 Task: Add a product to your wish list on Amazon.
Action: Key pressed ass<Key.space>a<Key.space>product<Key.space>to<Key.space>wish<Key.space>list<Key.enter>
Screenshot: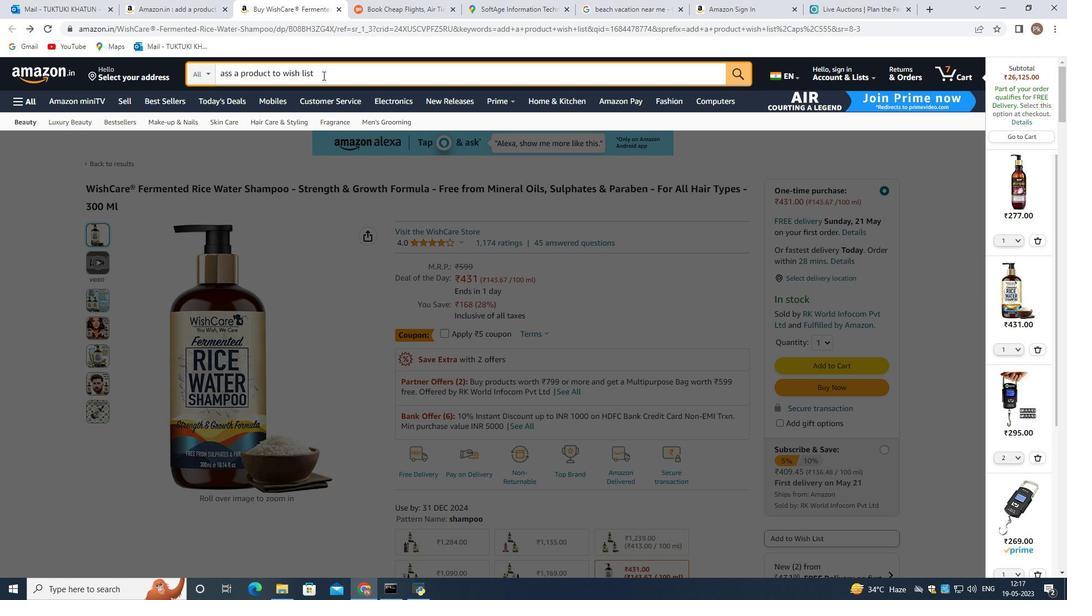 
Action: Mouse moved to (440, 242)
Screenshot: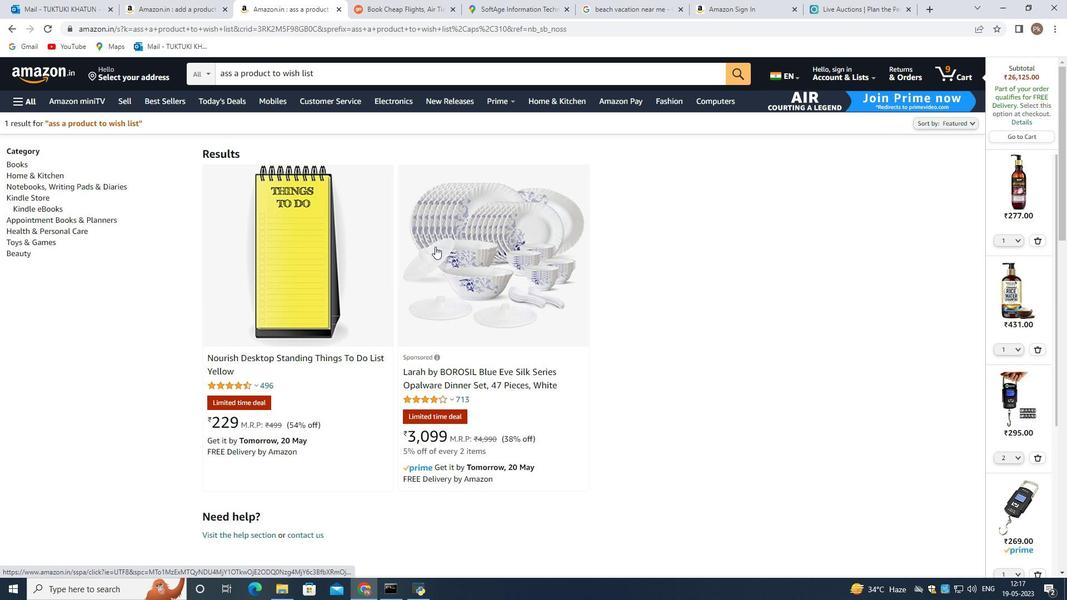 
Action: Mouse scrolled (440, 241) with delta (0, 0)
Screenshot: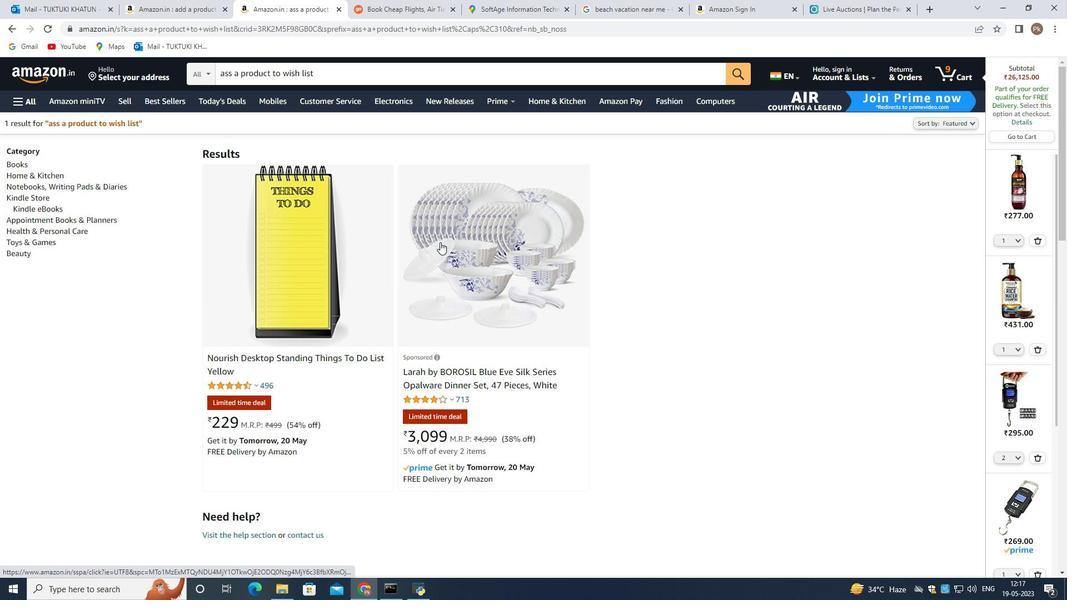 
Action: Mouse scrolled (440, 241) with delta (0, 0)
Screenshot: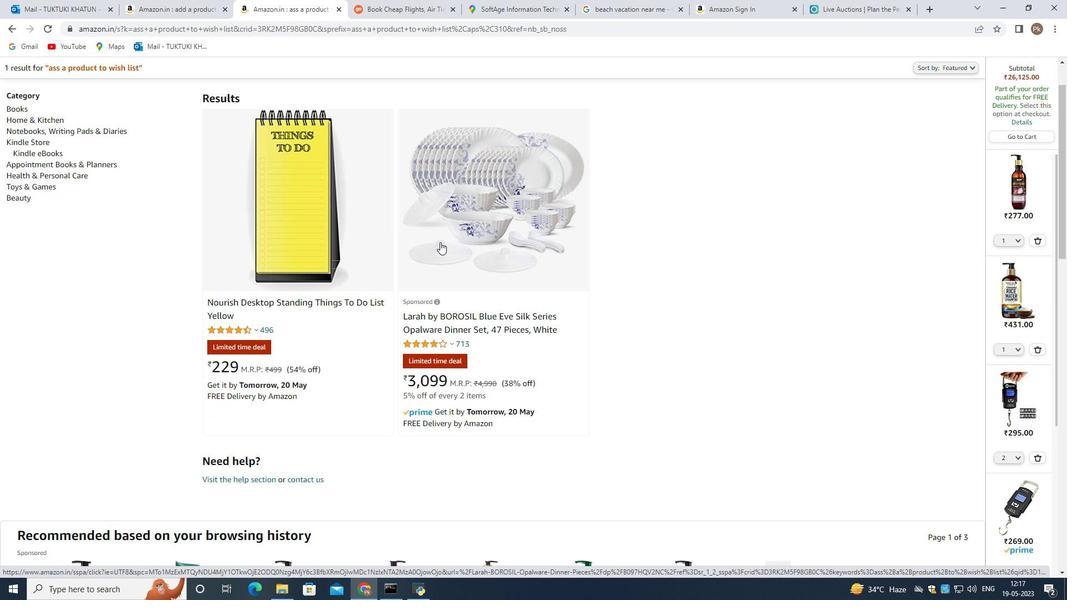 
Action: Mouse scrolled (440, 241) with delta (0, 0)
Screenshot: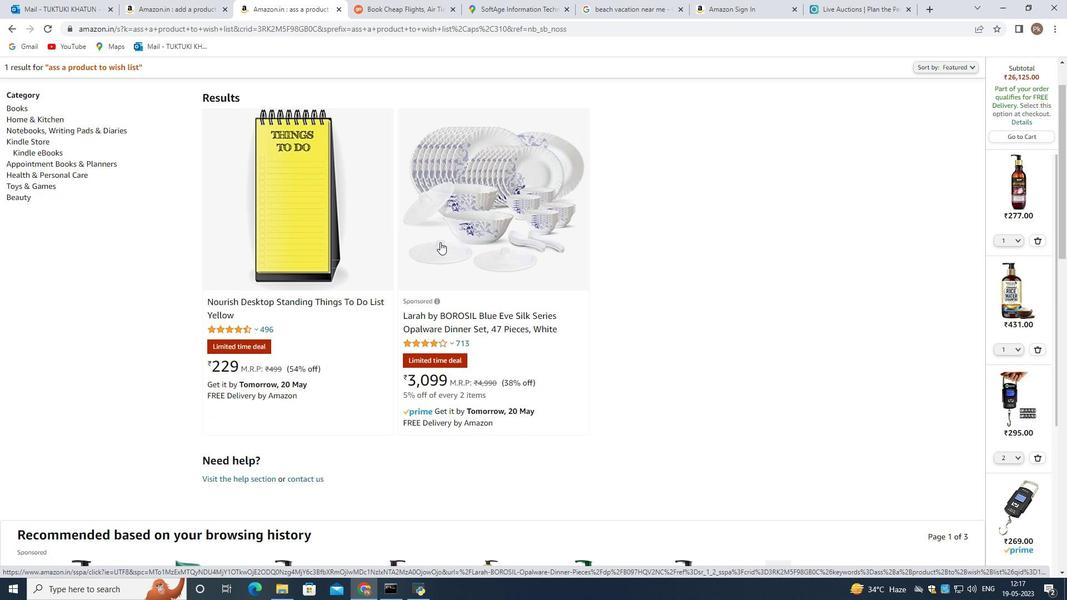 
Action: Mouse scrolled (440, 242) with delta (0, 0)
Screenshot: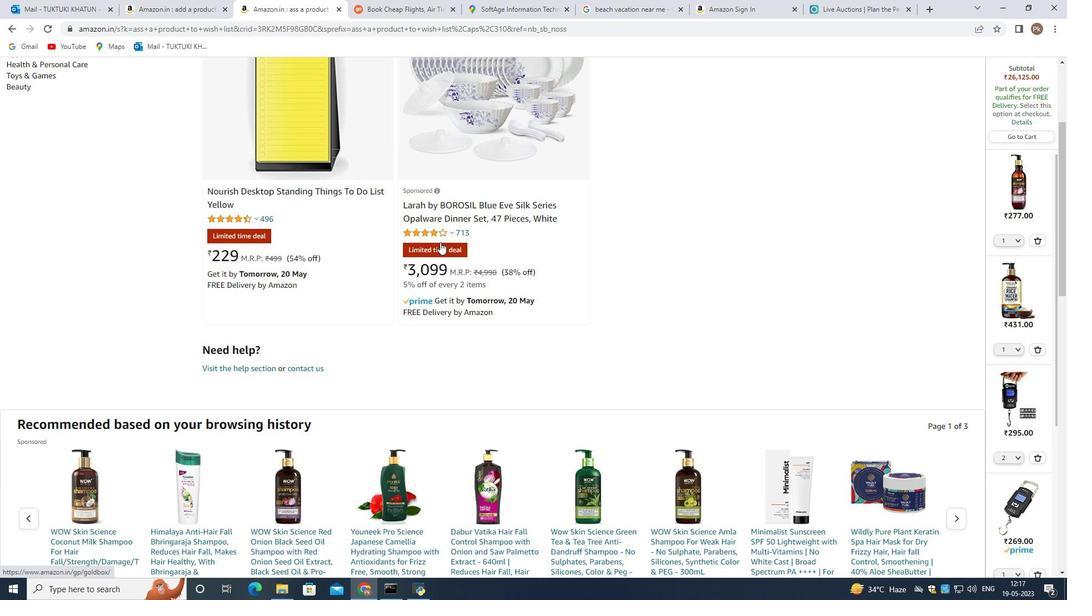 
Action: Mouse scrolled (440, 242) with delta (0, 0)
Screenshot: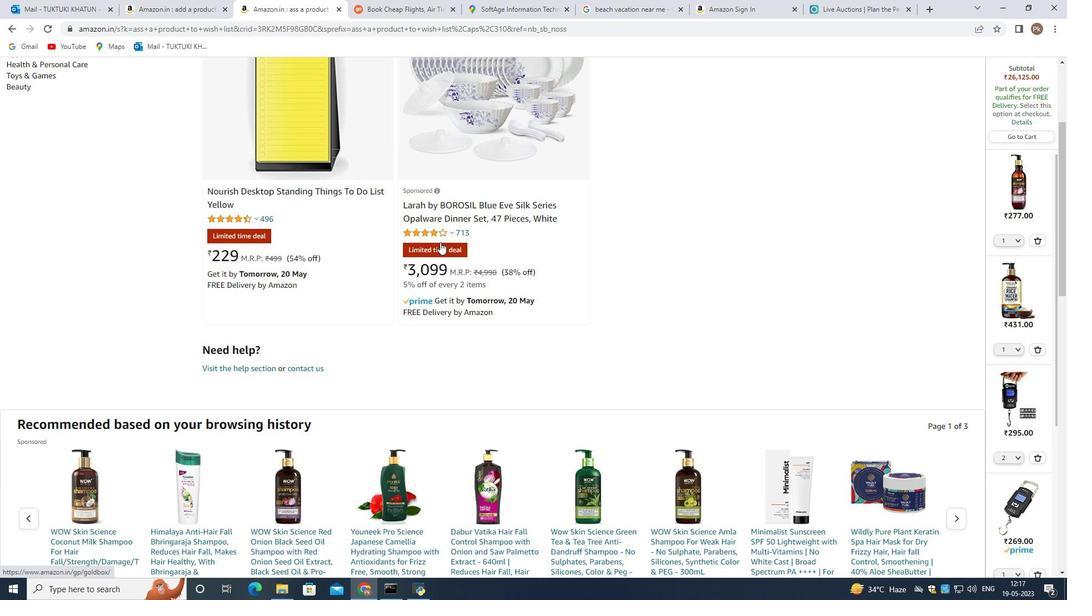 
Action: Mouse scrolled (440, 242) with delta (0, 0)
Screenshot: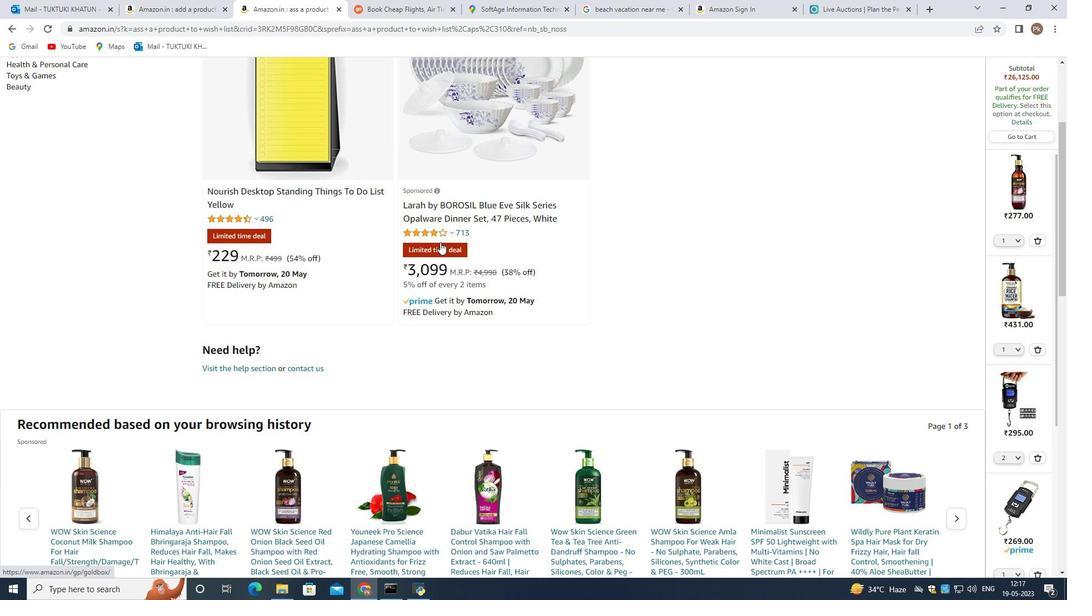
Action: Mouse moved to (500, 237)
Screenshot: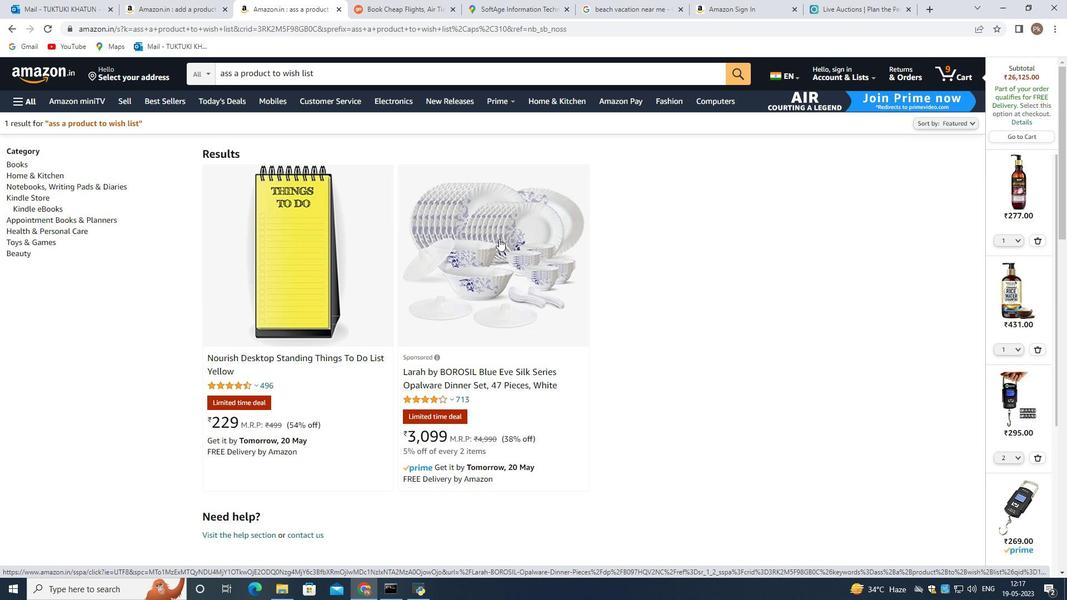 
Action: Mouse pressed left at (500, 237)
Screenshot: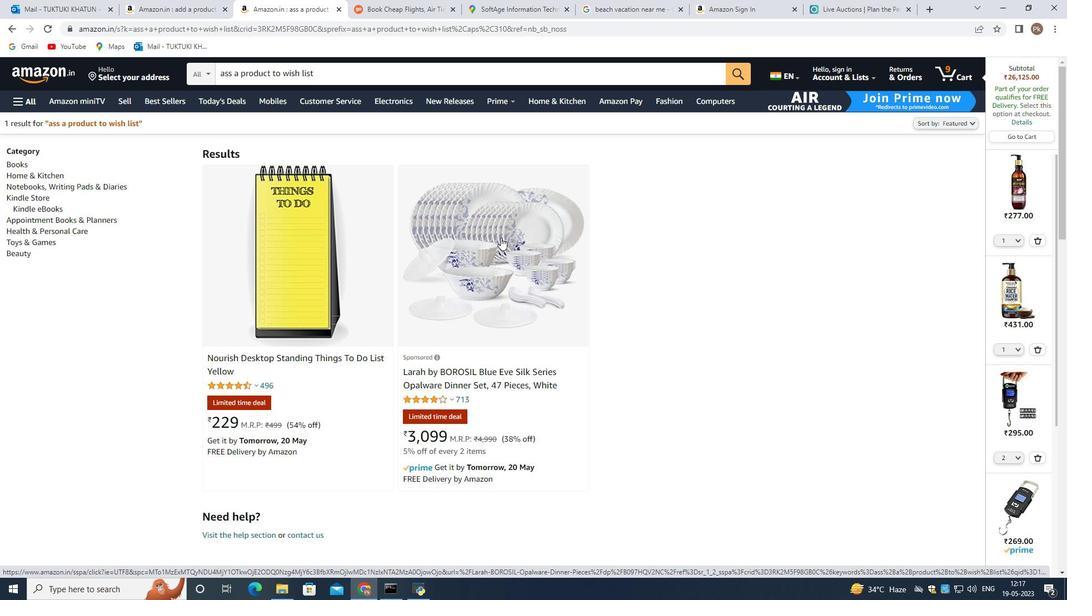 
Action: Mouse moved to (843, 379)
Screenshot: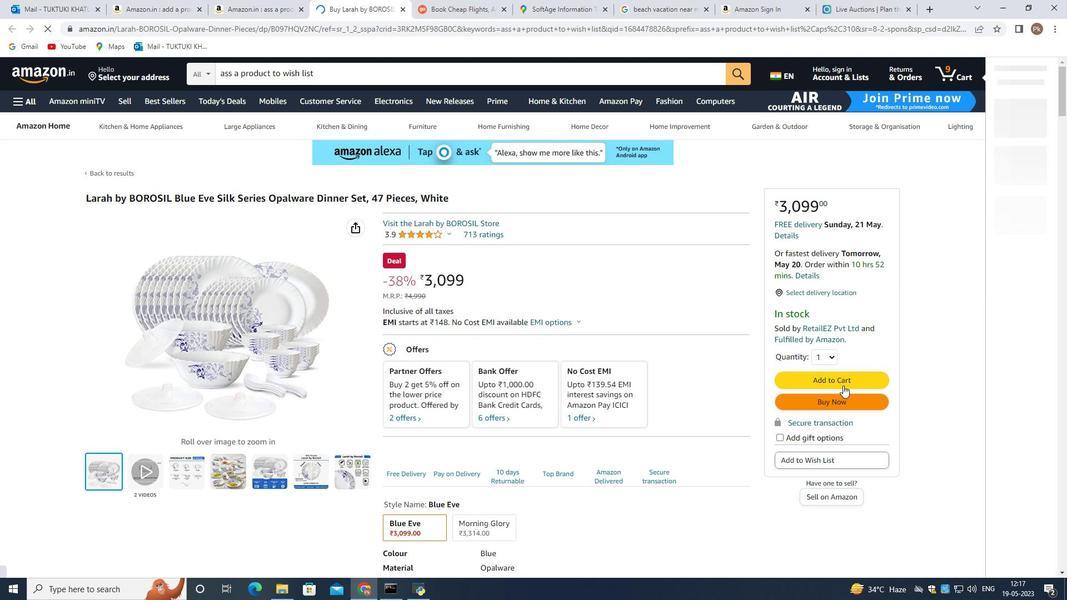
Action: Mouse pressed left at (843, 379)
Screenshot: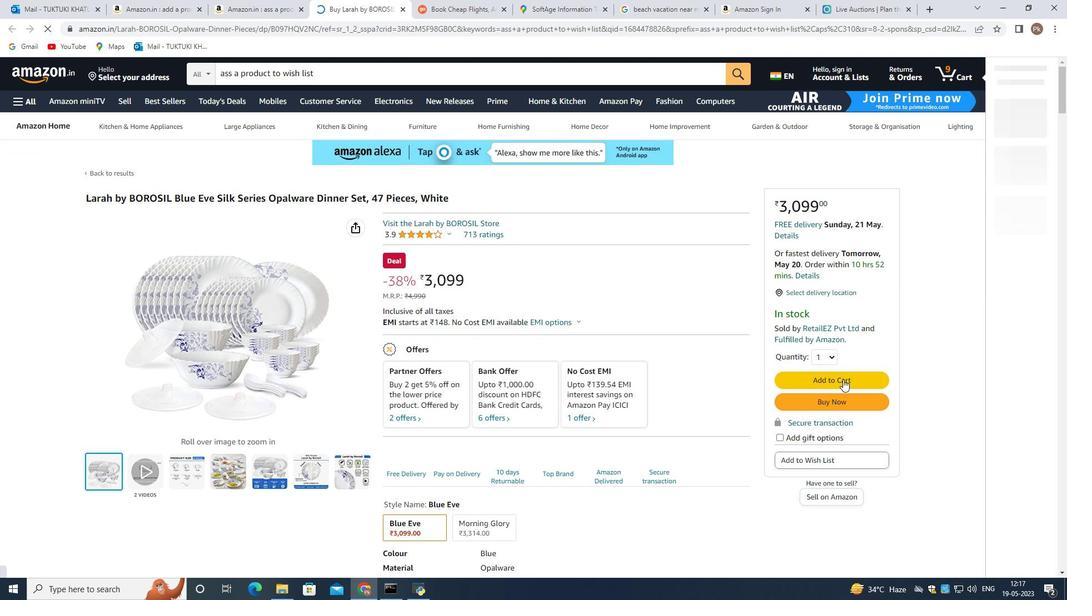 
Action: Mouse moved to (490, 371)
Screenshot: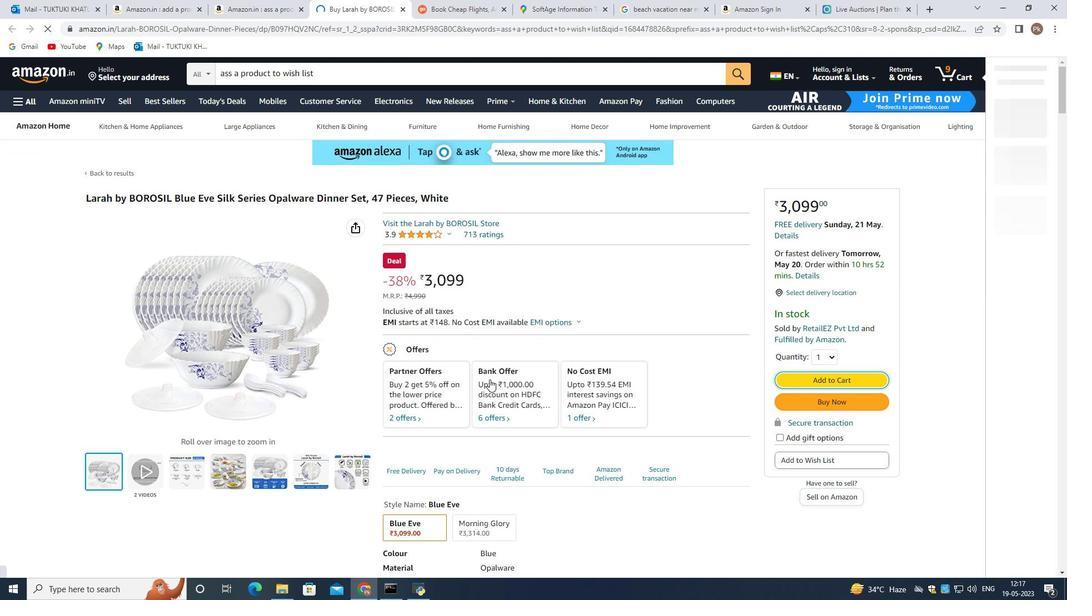 
Action: Mouse scrolled (490, 370) with delta (0, 0)
Screenshot: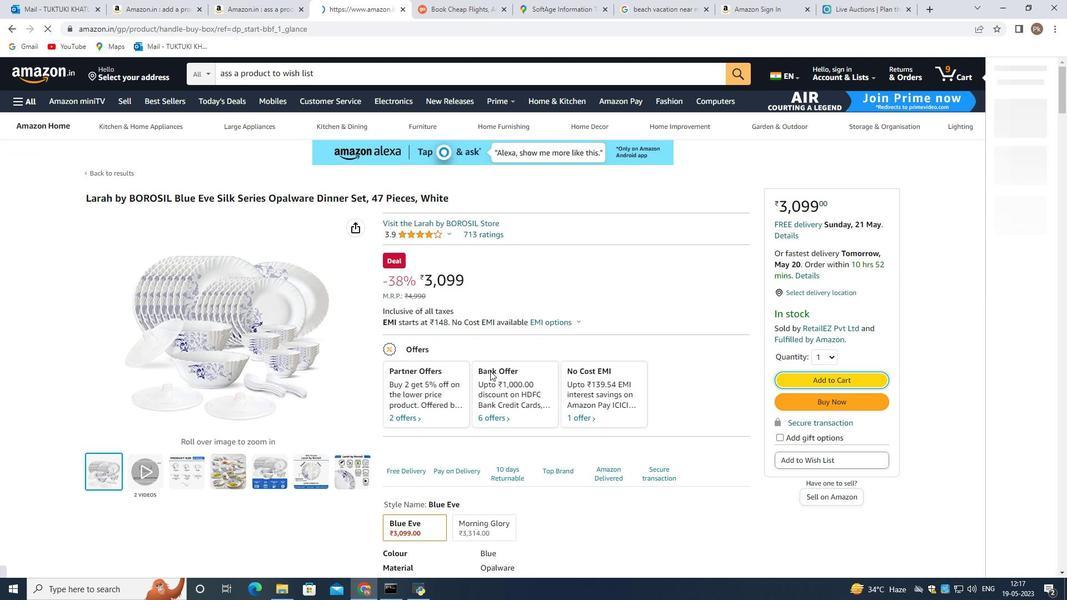 
Action: Mouse moved to (345, 300)
Screenshot: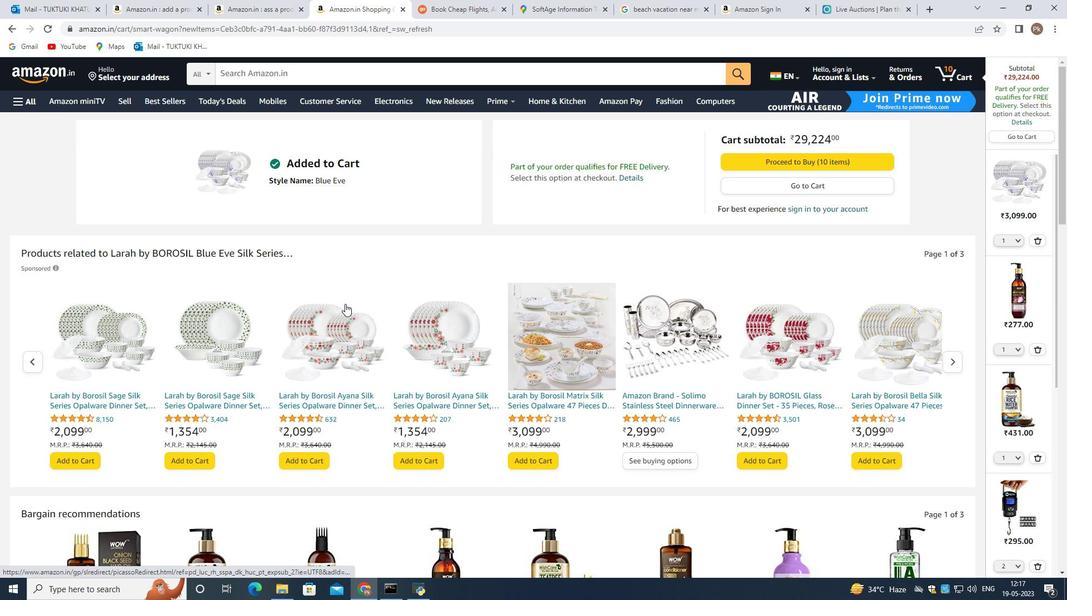 
Action: Mouse scrolled (345, 300) with delta (0, 0)
Screenshot: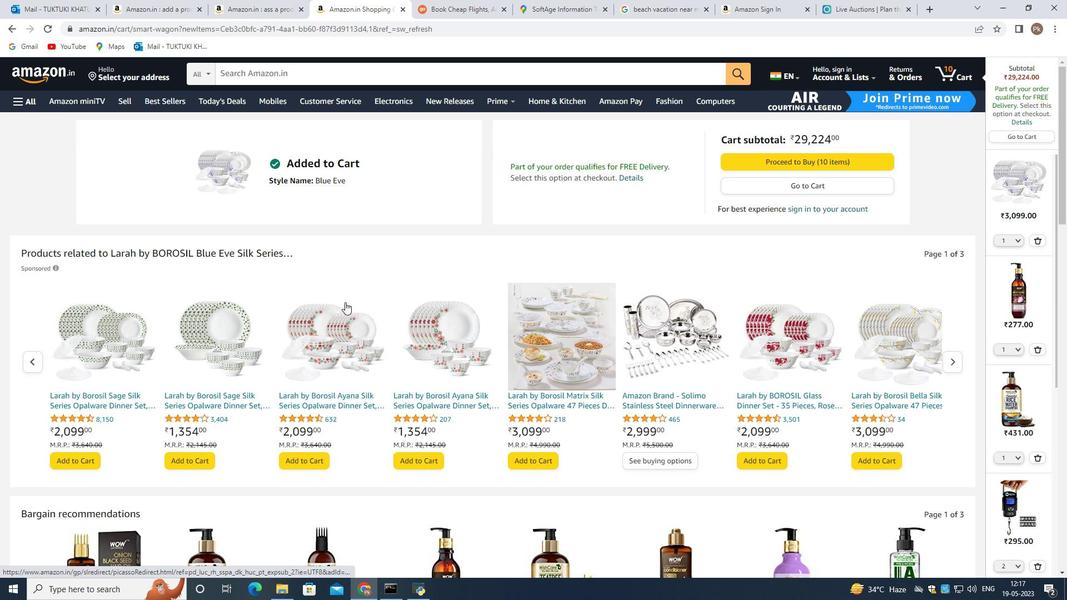 
Action: Mouse scrolled (345, 300) with delta (0, 0)
Screenshot: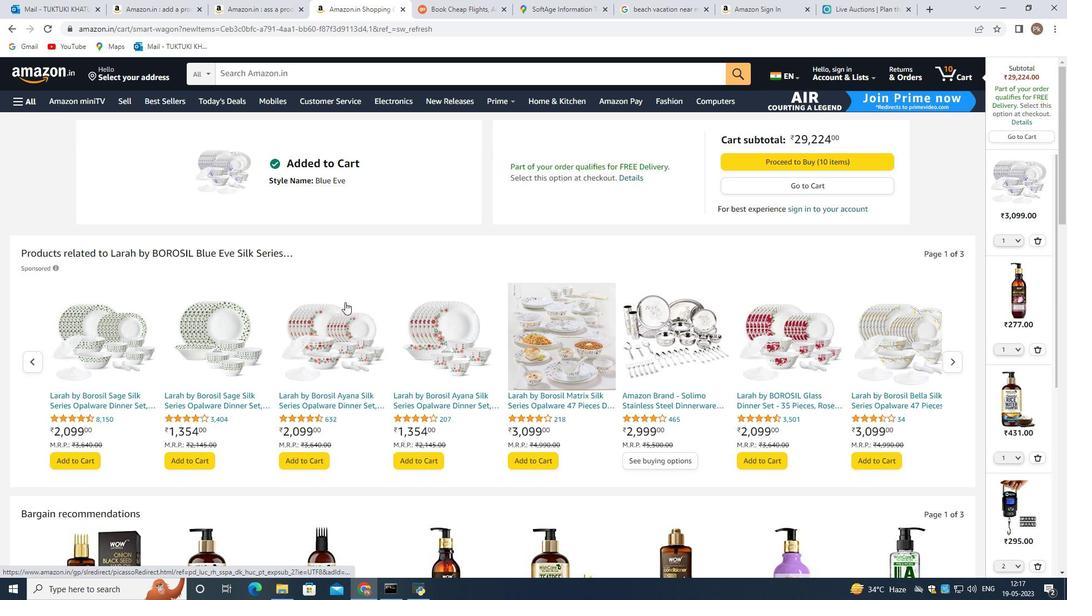 
Action: Mouse scrolled (345, 300) with delta (0, 0)
Screenshot: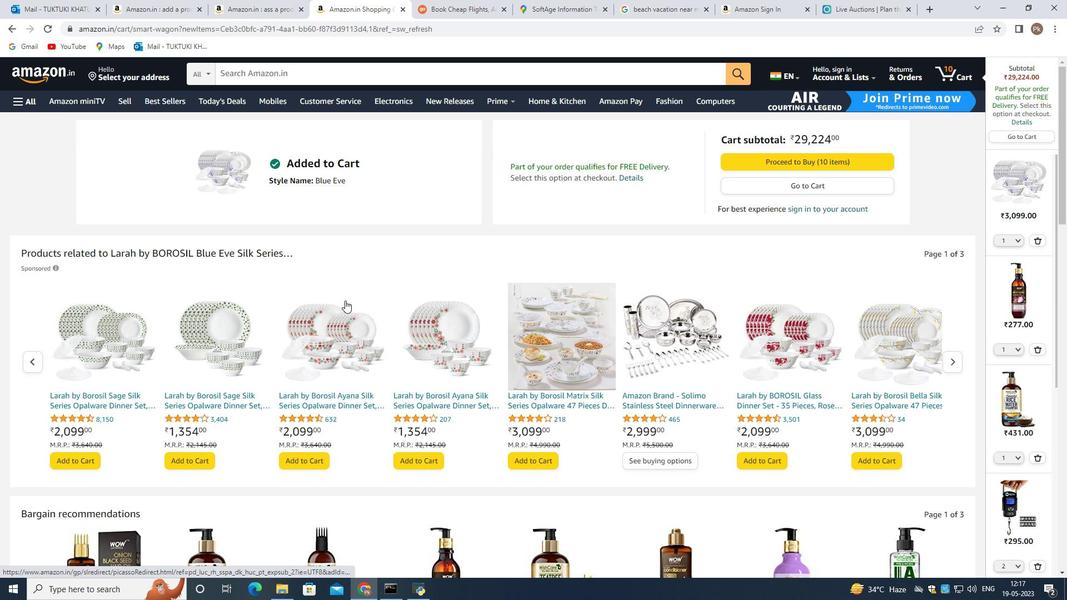 
Action: Mouse moved to (395, 225)
Screenshot: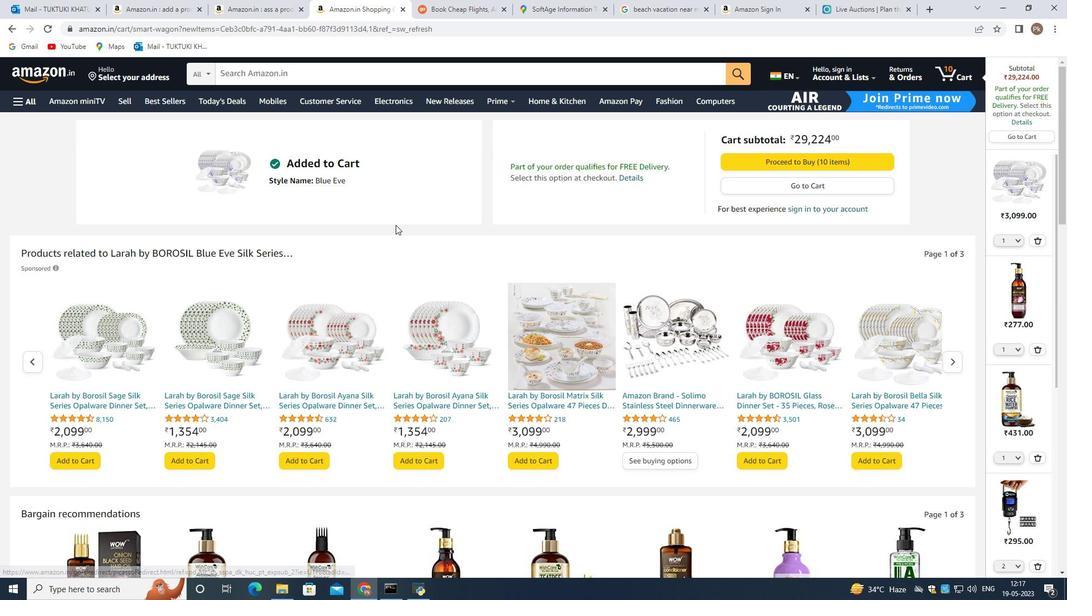 
Action: Mouse scrolled (395, 224) with delta (0, 0)
Screenshot: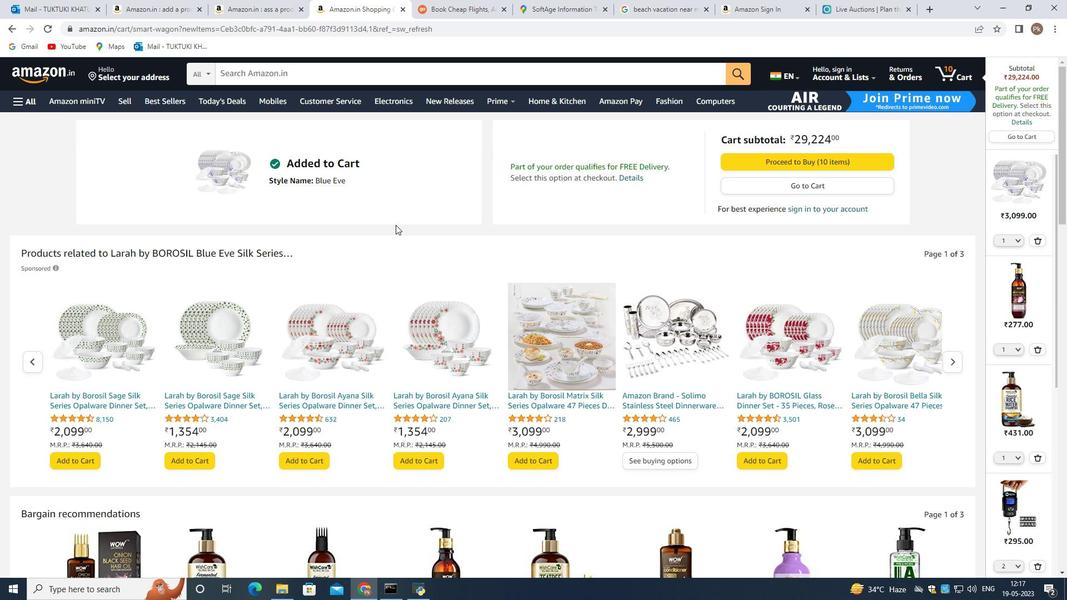
Action: Mouse scrolled (395, 224) with delta (0, 0)
Screenshot: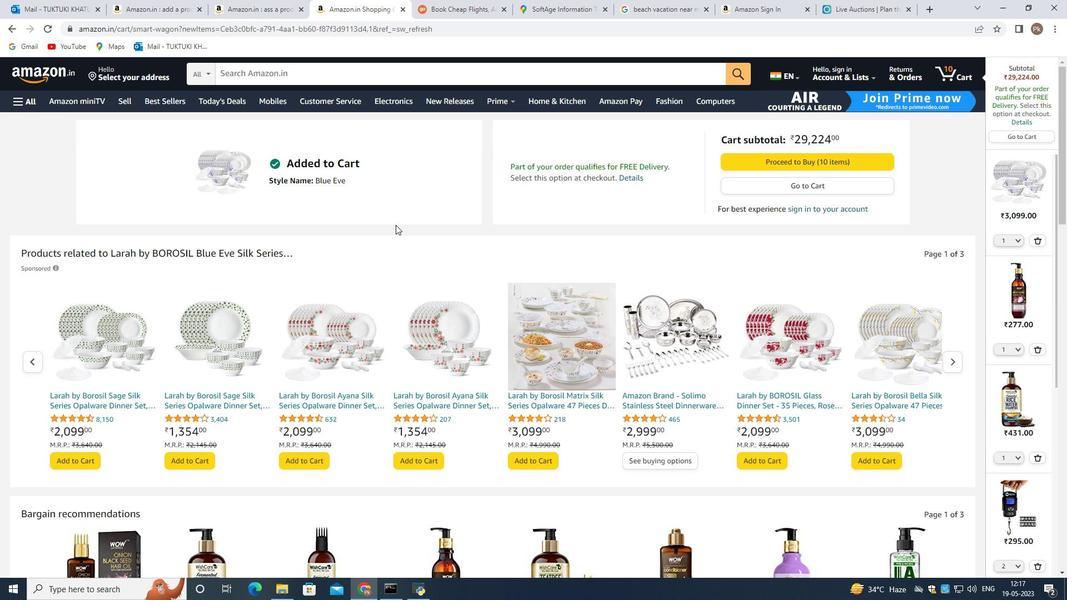 
Action: Mouse scrolled (395, 224) with delta (0, 0)
Screenshot: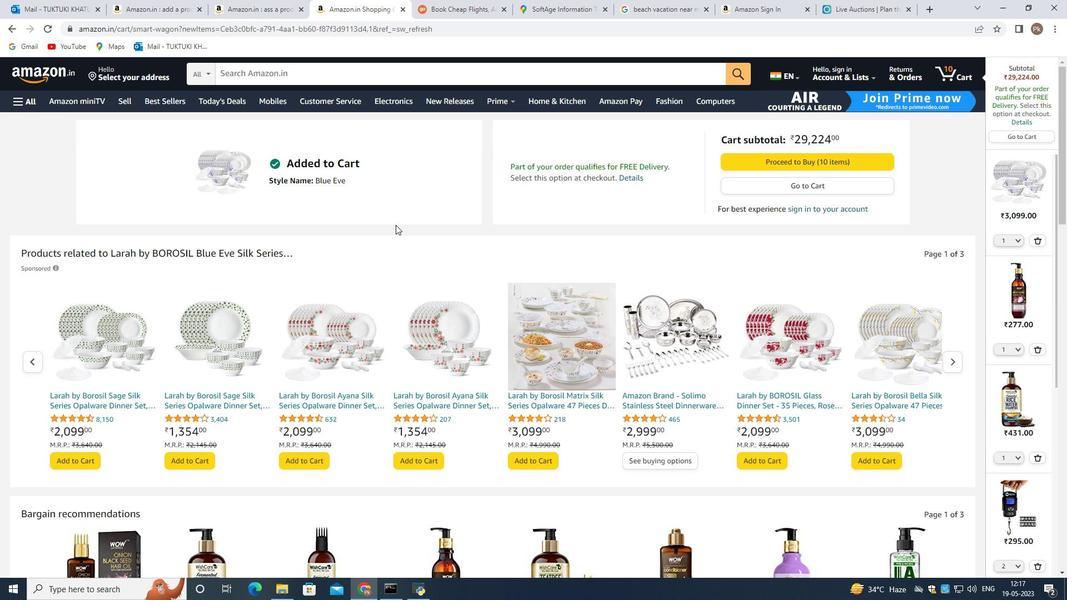 
Action: Mouse scrolled (395, 225) with delta (0, 0)
Screenshot: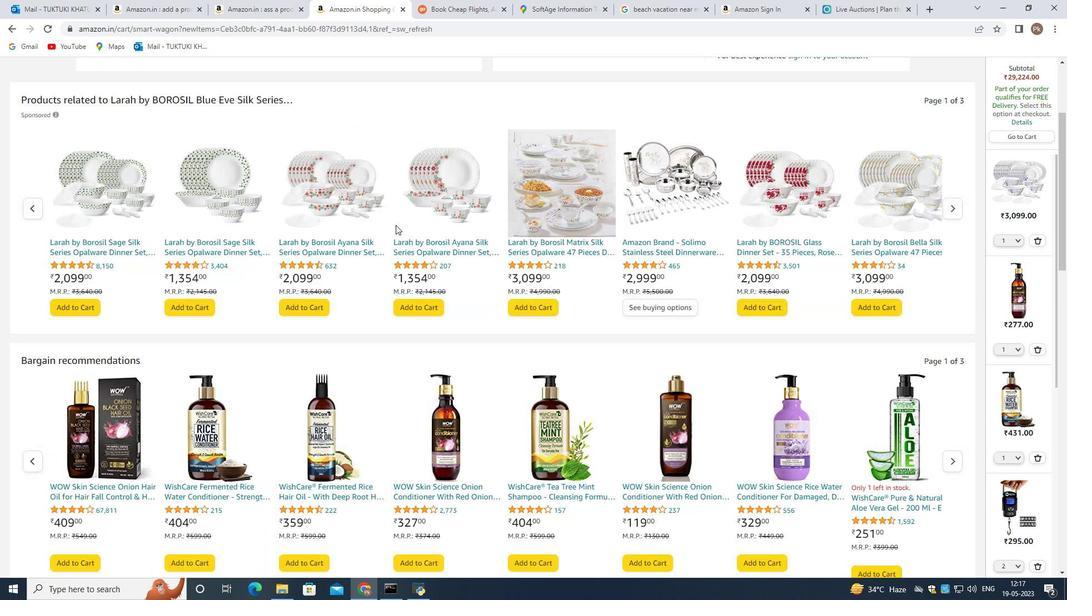 
Action: Mouse scrolled (395, 224) with delta (0, 0)
Screenshot: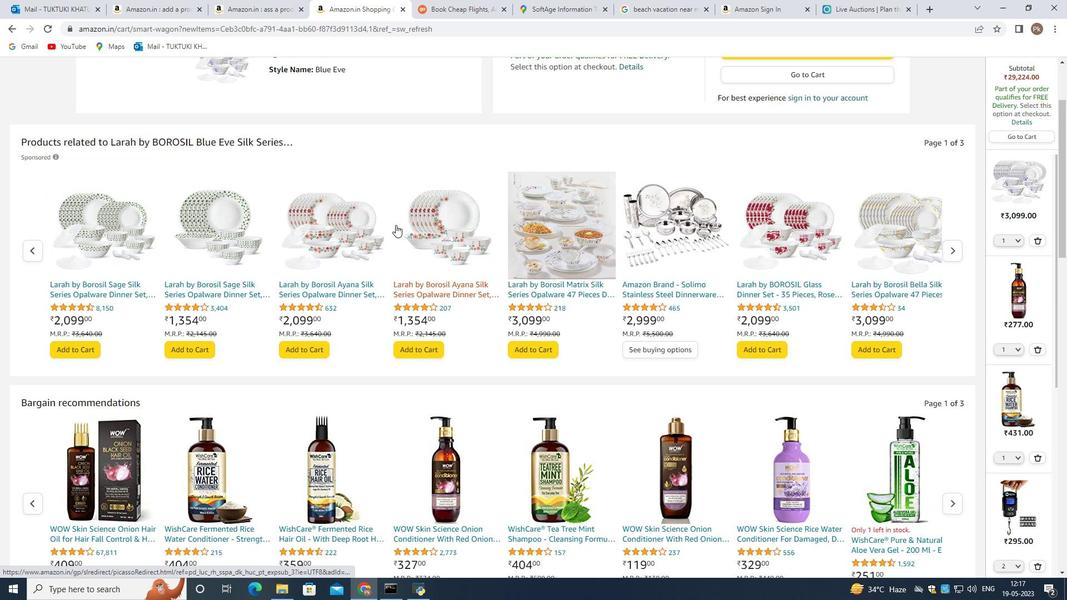 
Action: Mouse scrolled (395, 224) with delta (0, 0)
Screenshot: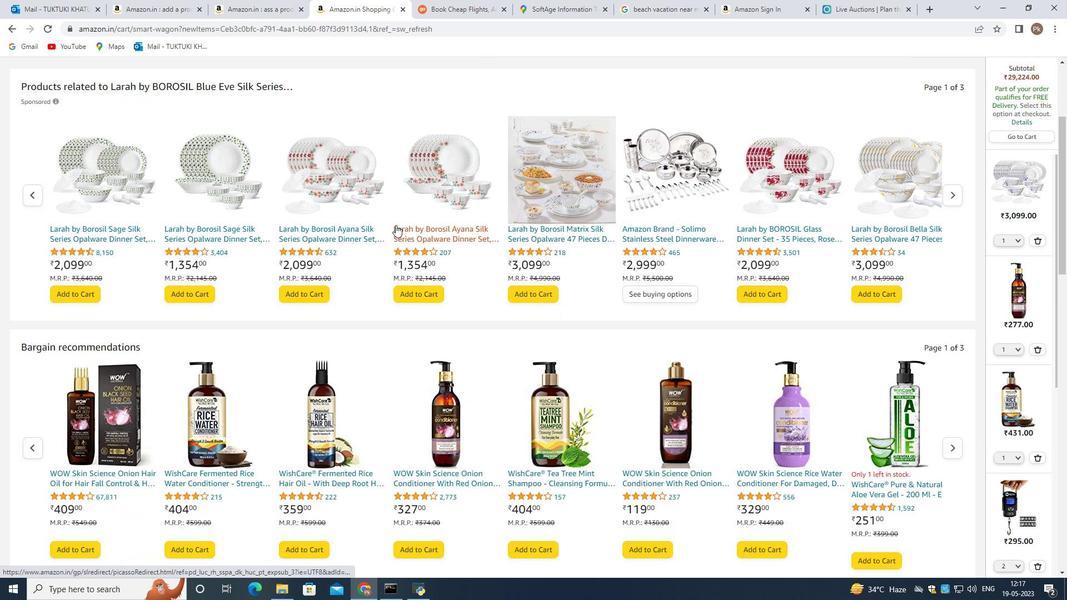 
Action: Mouse scrolled (395, 224) with delta (0, 0)
Screenshot: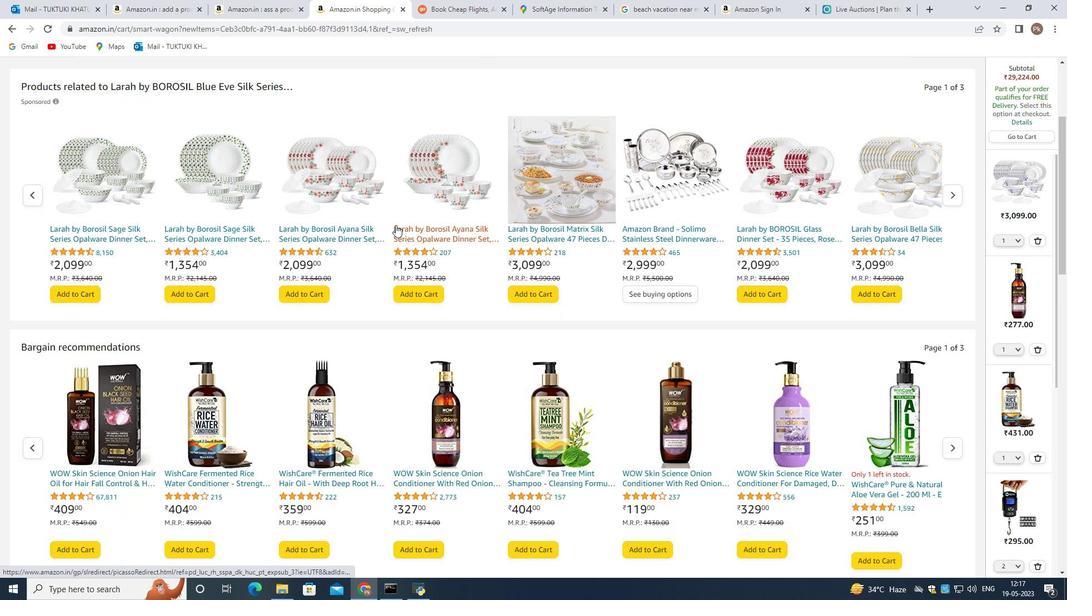 
Action: Mouse scrolled (395, 224) with delta (0, 0)
Screenshot: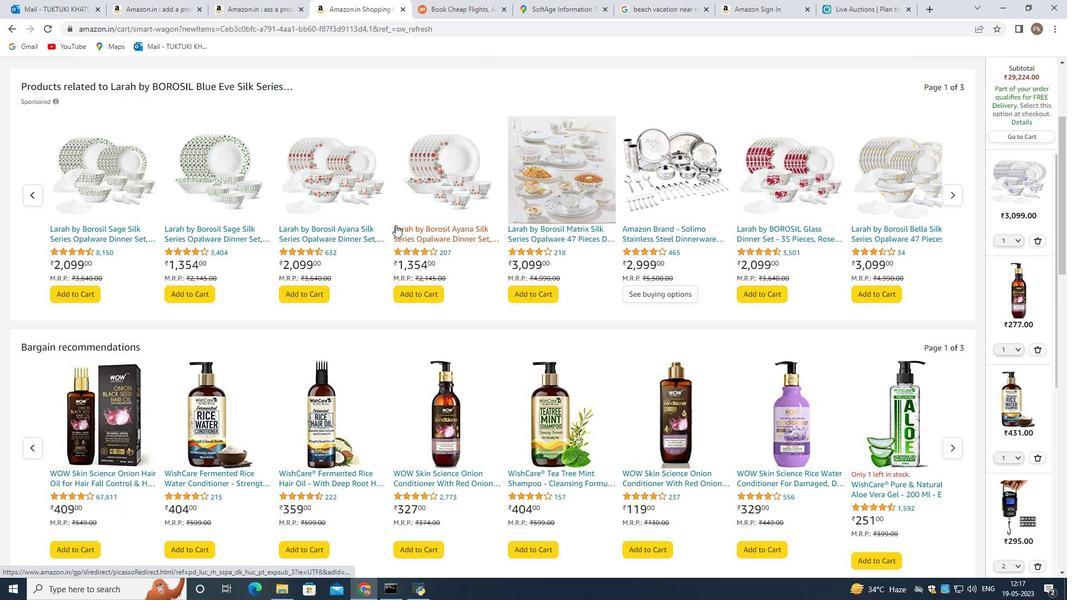 
Action: Mouse scrolled (395, 224) with delta (0, 0)
Screenshot: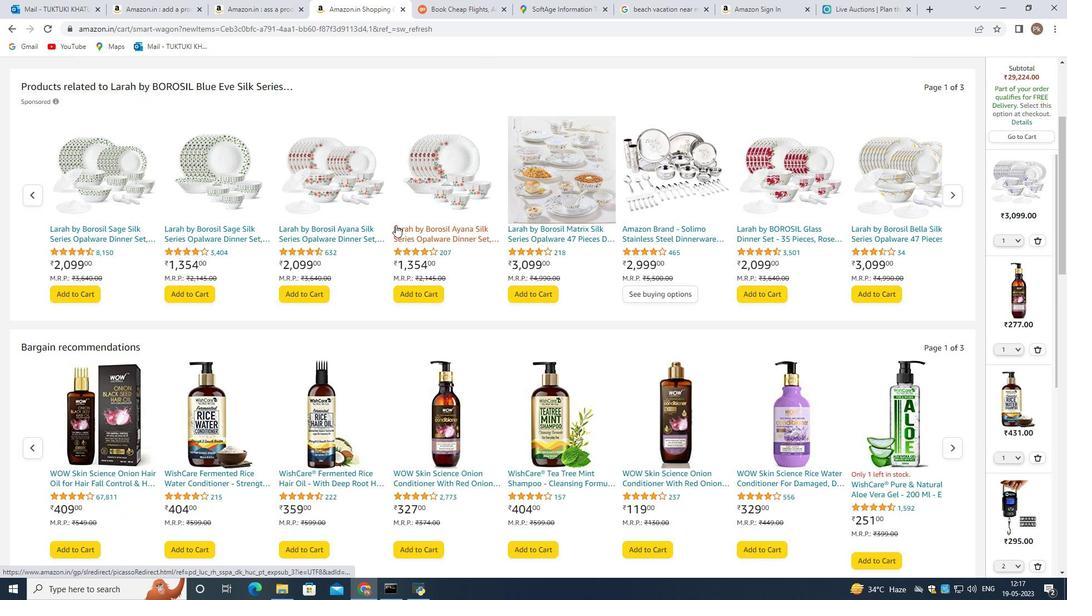 
Action: Mouse scrolled (395, 224) with delta (0, 0)
Screenshot: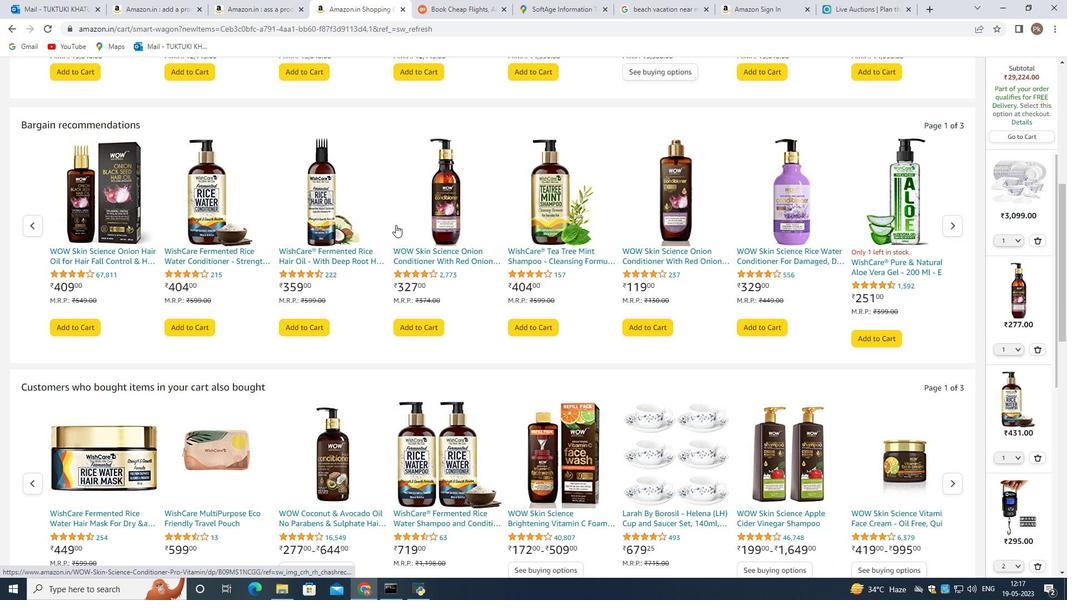 
Action: Mouse scrolled (395, 224) with delta (0, 0)
Screenshot: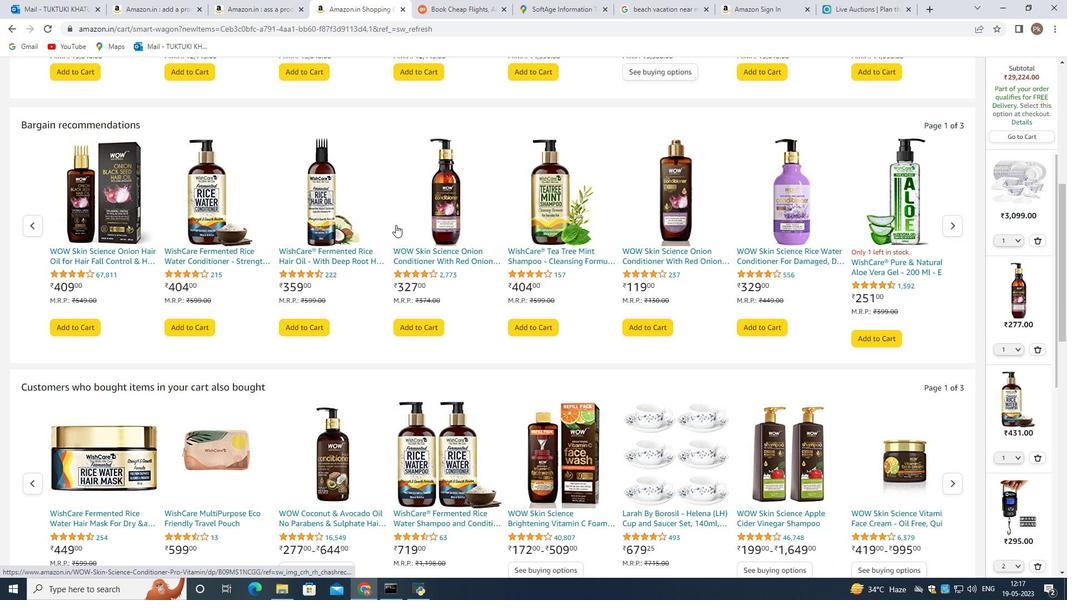 
Action: Mouse scrolled (395, 224) with delta (0, 0)
Screenshot: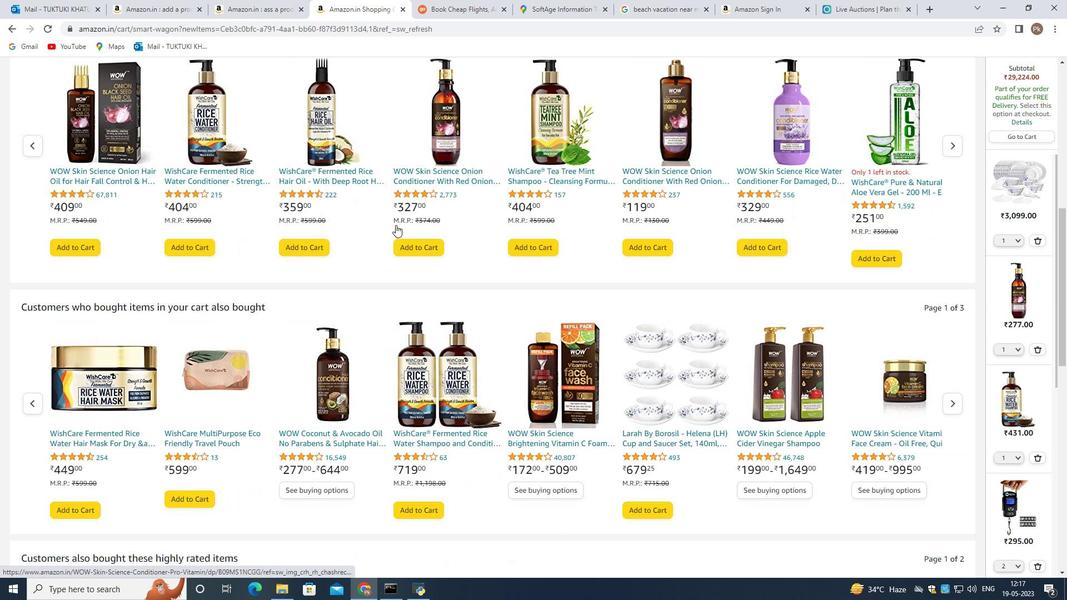 
Action: Mouse scrolled (395, 224) with delta (0, 0)
Screenshot: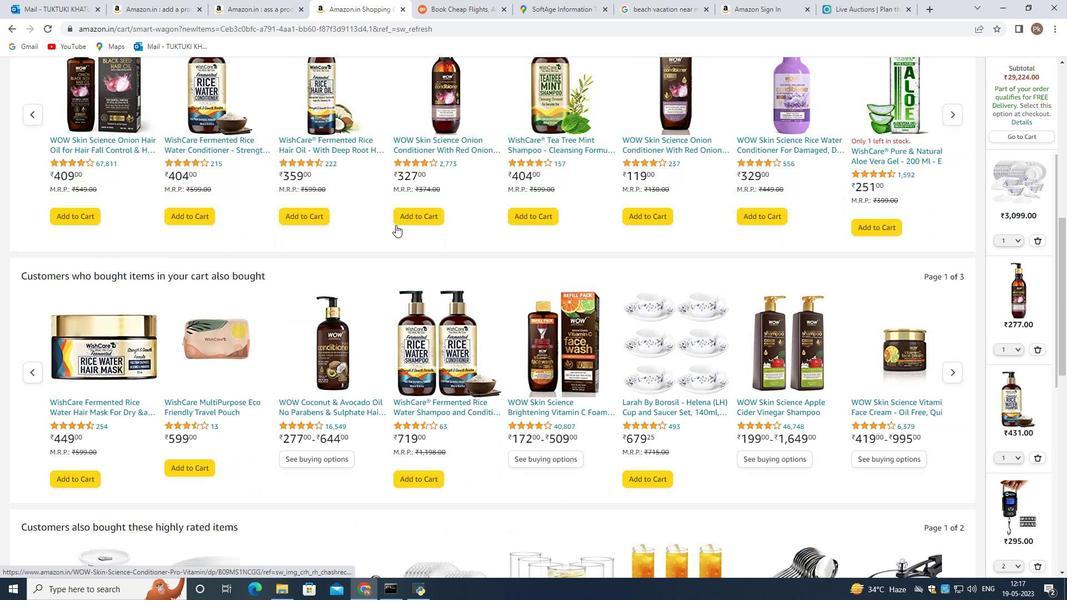 
Action: Mouse scrolled (395, 224) with delta (0, 0)
Screenshot: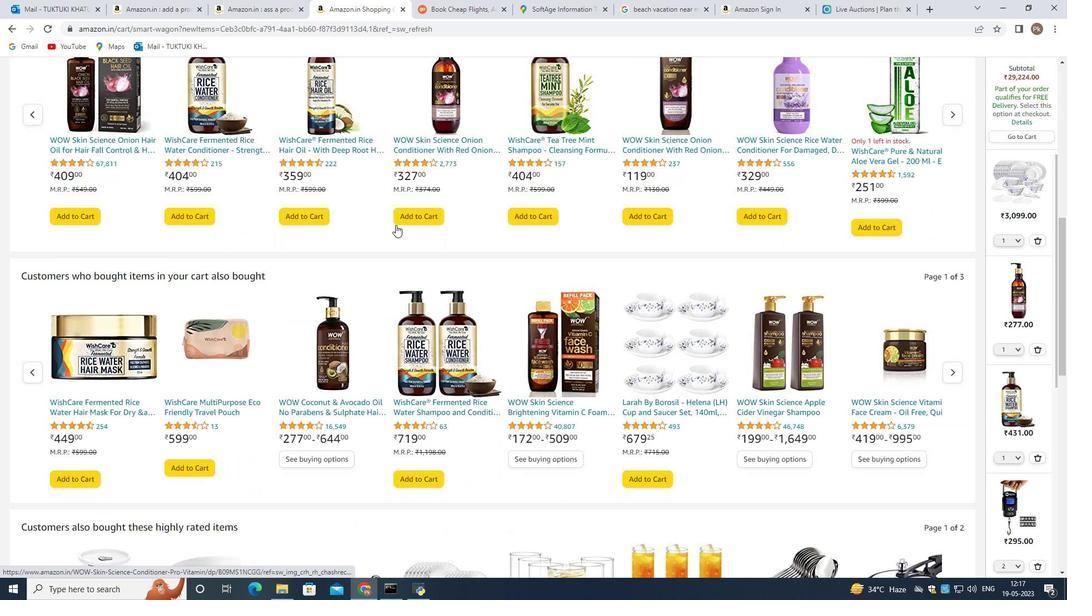 
Action: Mouse scrolled (395, 224) with delta (0, 0)
Screenshot: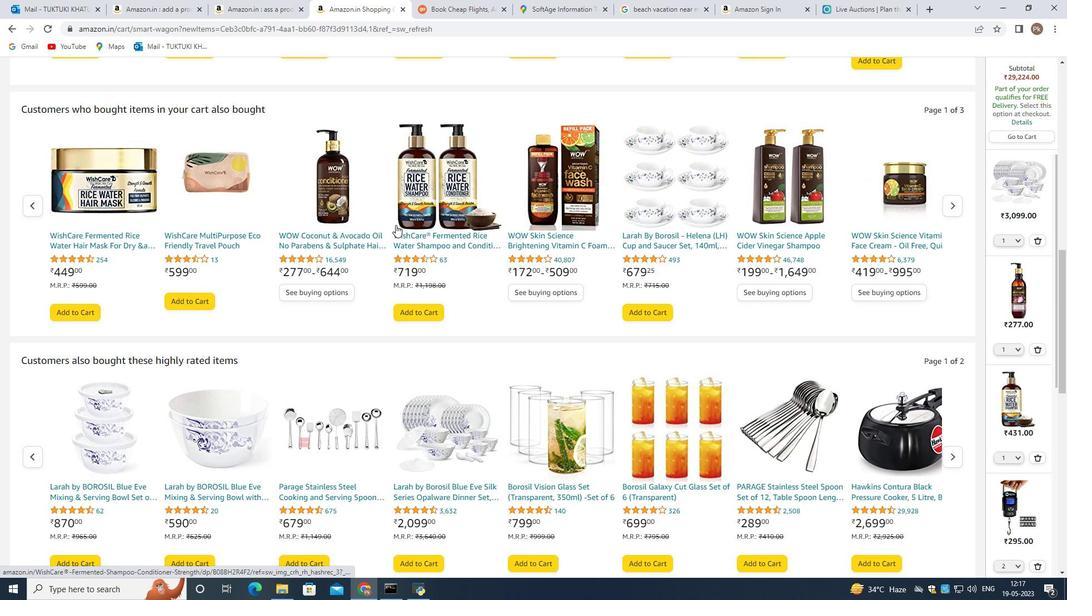 
Action: Mouse scrolled (395, 224) with delta (0, 0)
Screenshot: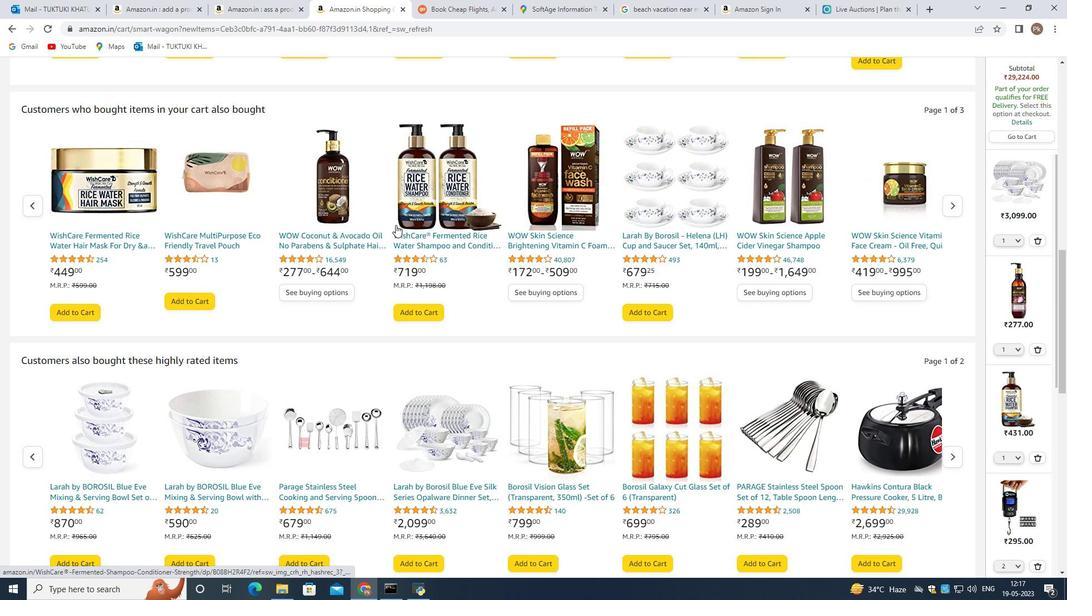 
Action: Mouse scrolled (395, 224) with delta (0, 0)
Screenshot: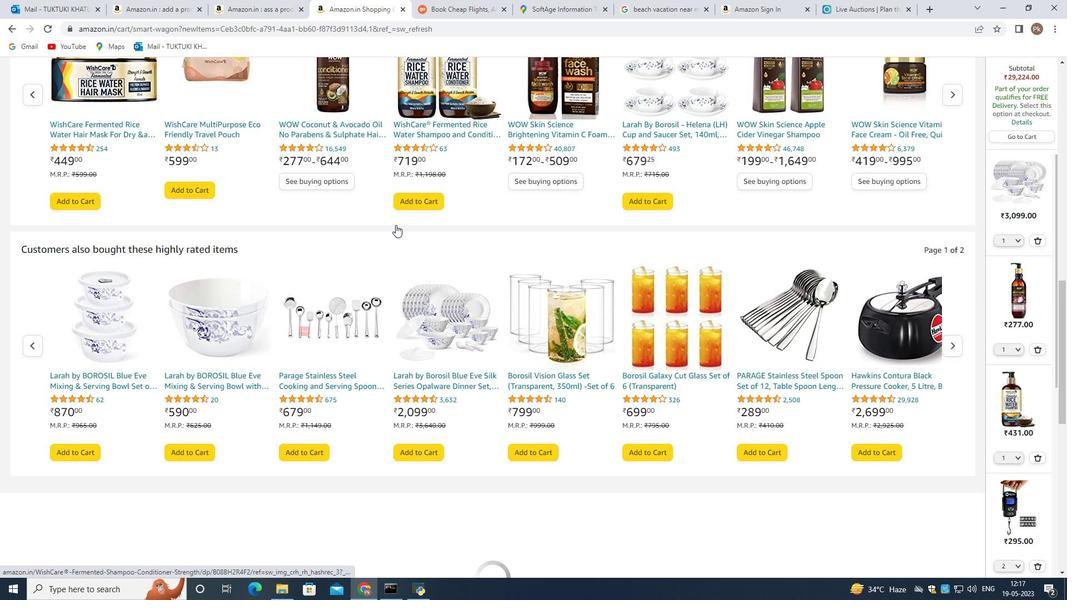 
Action: Mouse scrolled (395, 224) with delta (0, 0)
Screenshot: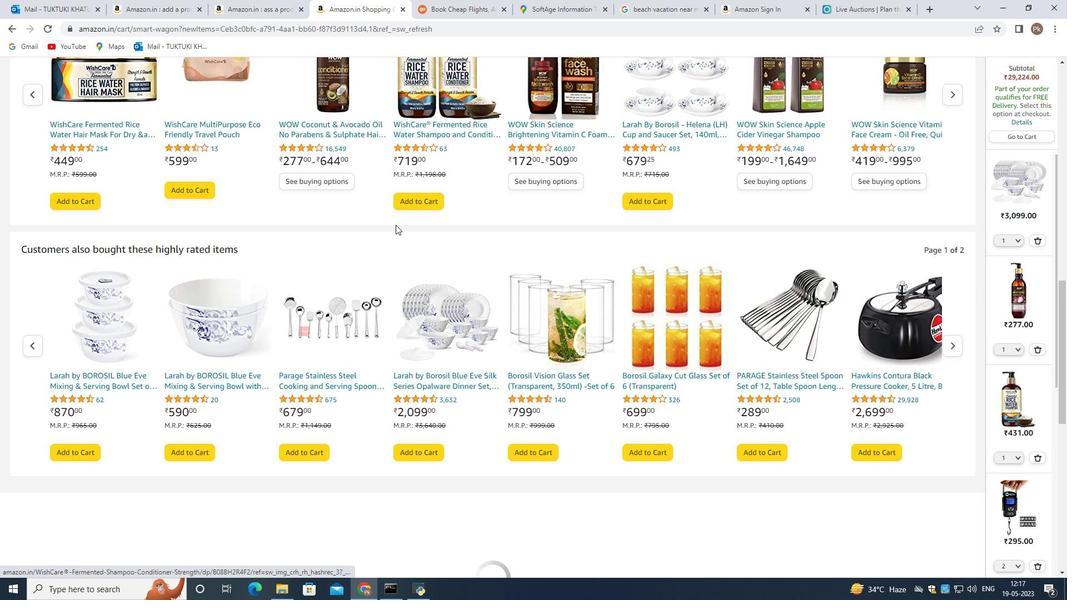
Action: Mouse scrolled (395, 224) with delta (0, 0)
Screenshot: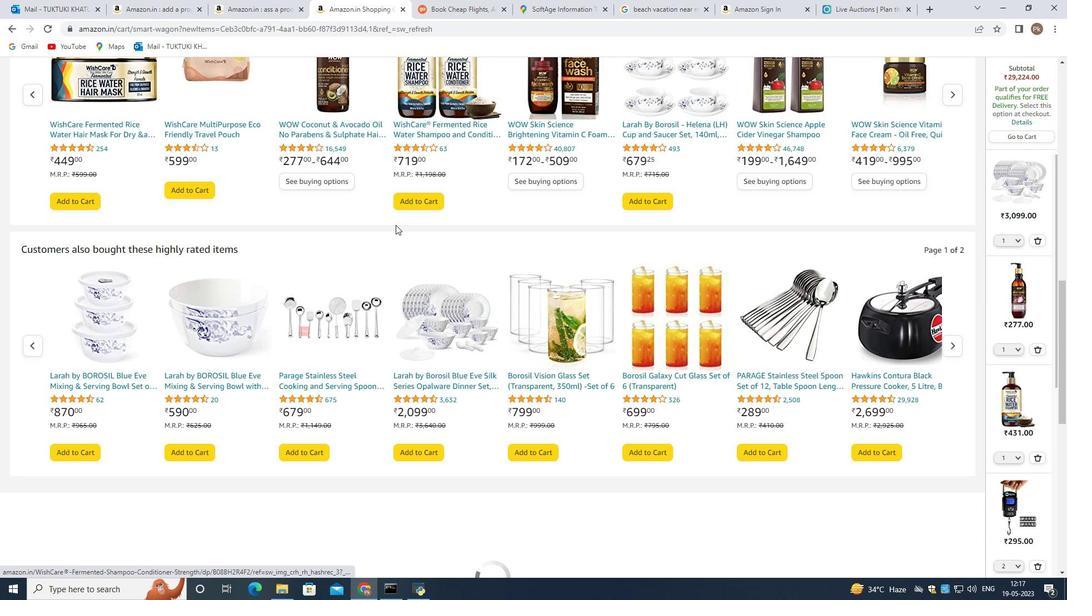 
Action: Mouse scrolled (395, 224) with delta (0, 0)
Screenshot: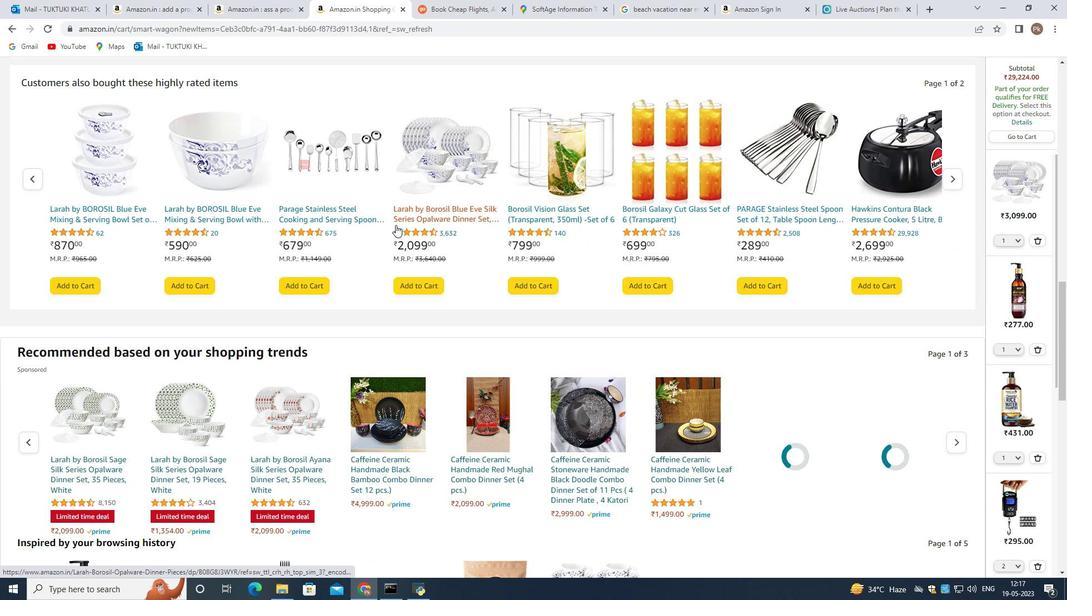 
Action: Mouse scrolled (395, 224) with delta (0, 0)
Screenshot: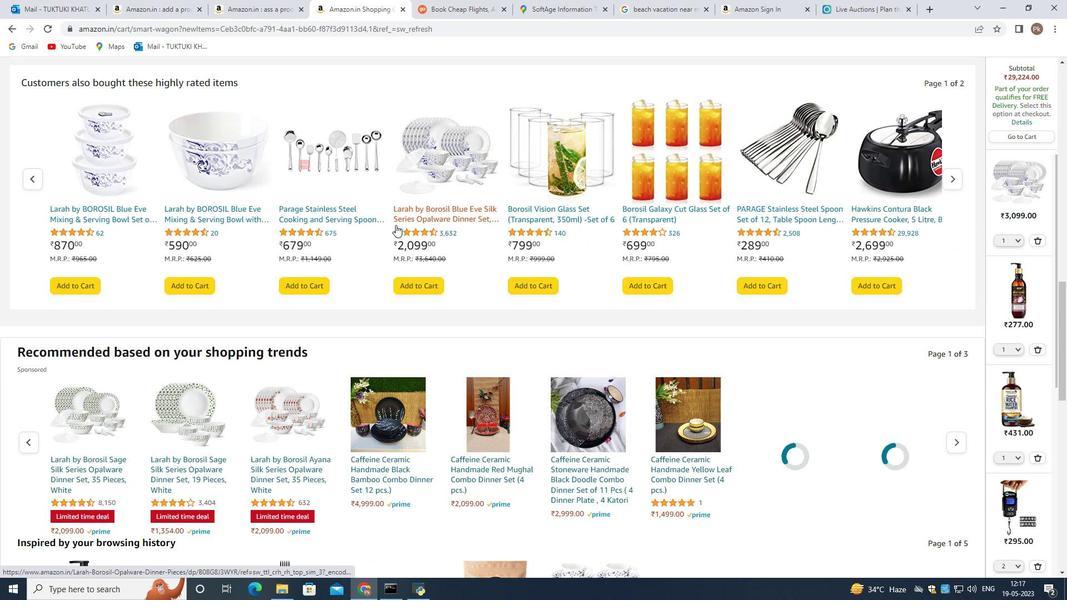 
Action: Mouse scrolled (395, 224) with delta (0, 0)
Screenshot: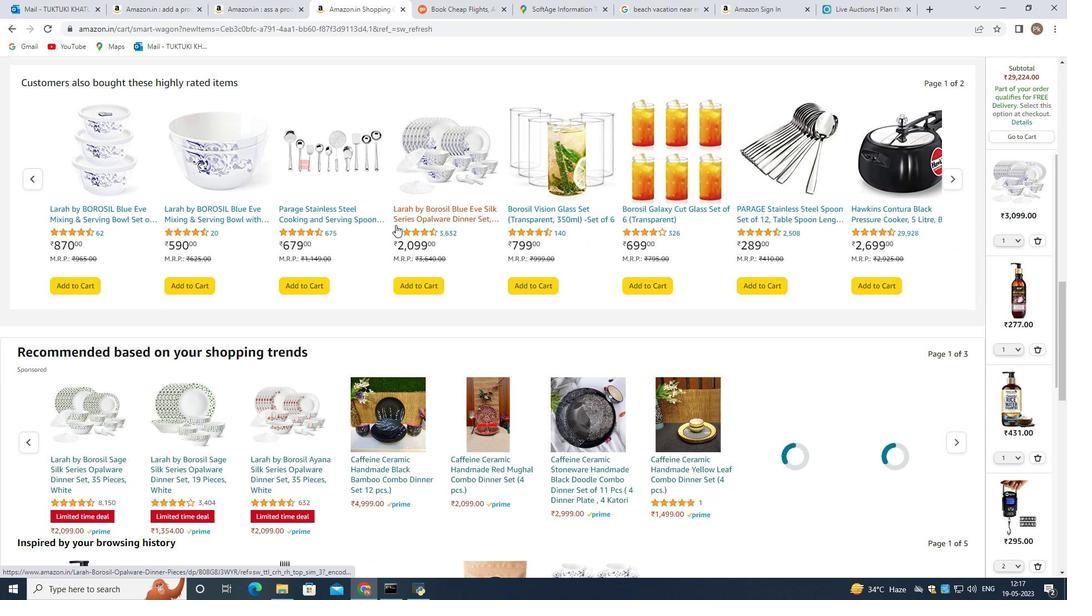 
Action: Mouse scrolled (395, 224) with delta (0, 0)
Screenshot: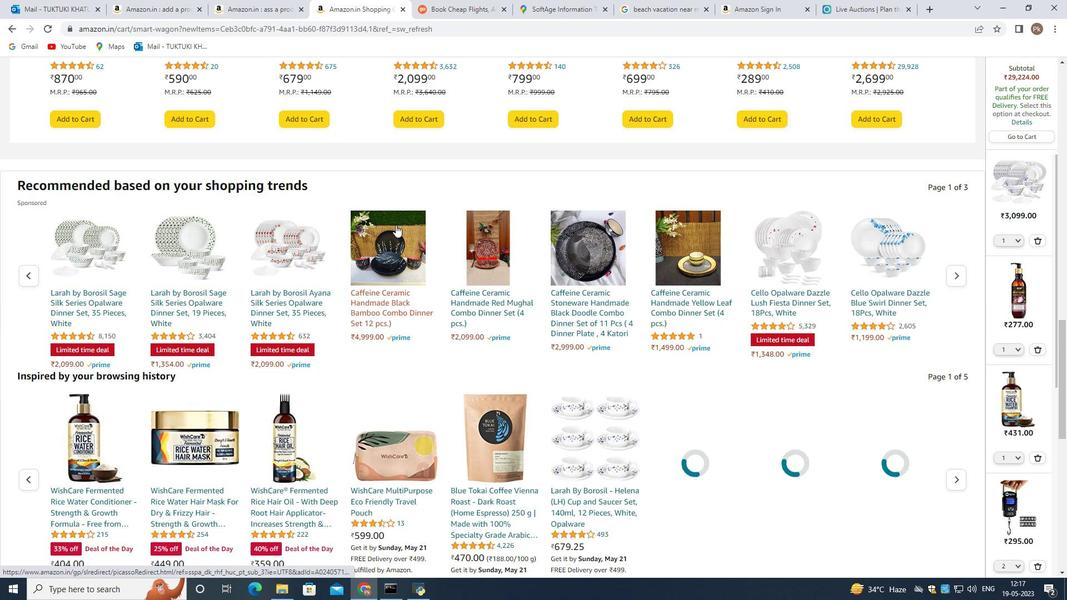 
Action: Mouse scrolled (395, 224) with delta (0, 0)
Screenshot: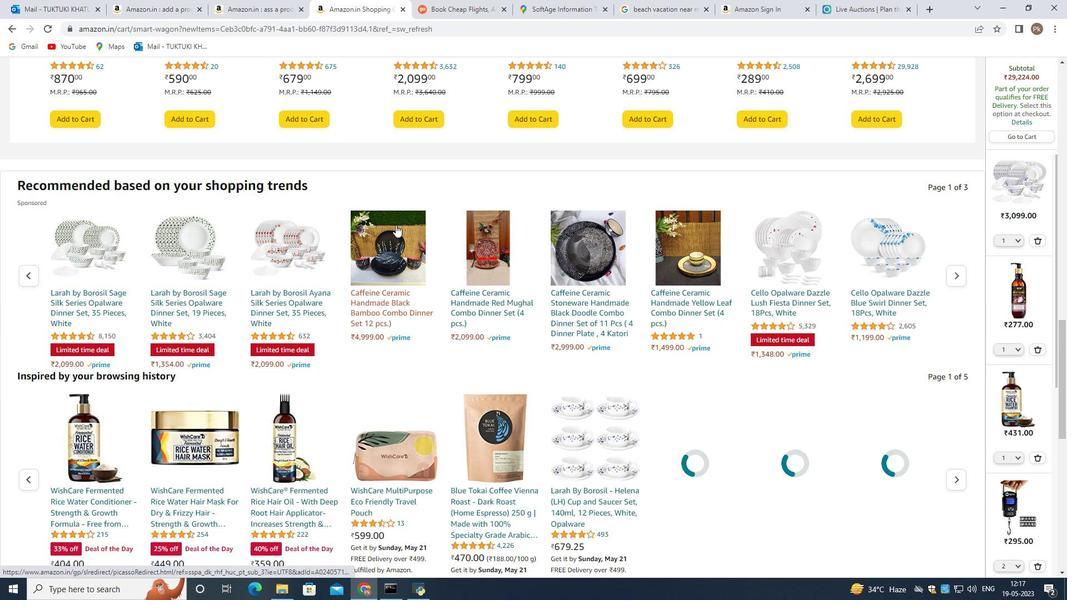 
Action: Mouse scrolled (395, 224) with delta (0, 0)
Screenshot: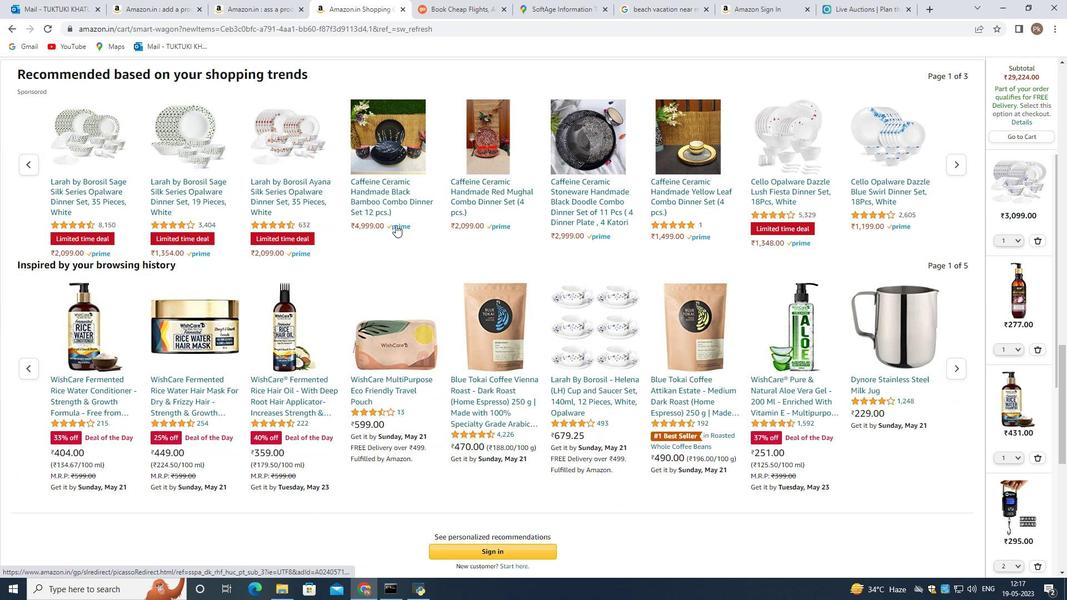 
Action: Mouse scrolled (395, 224) with delta (0, 0)
Screenshot: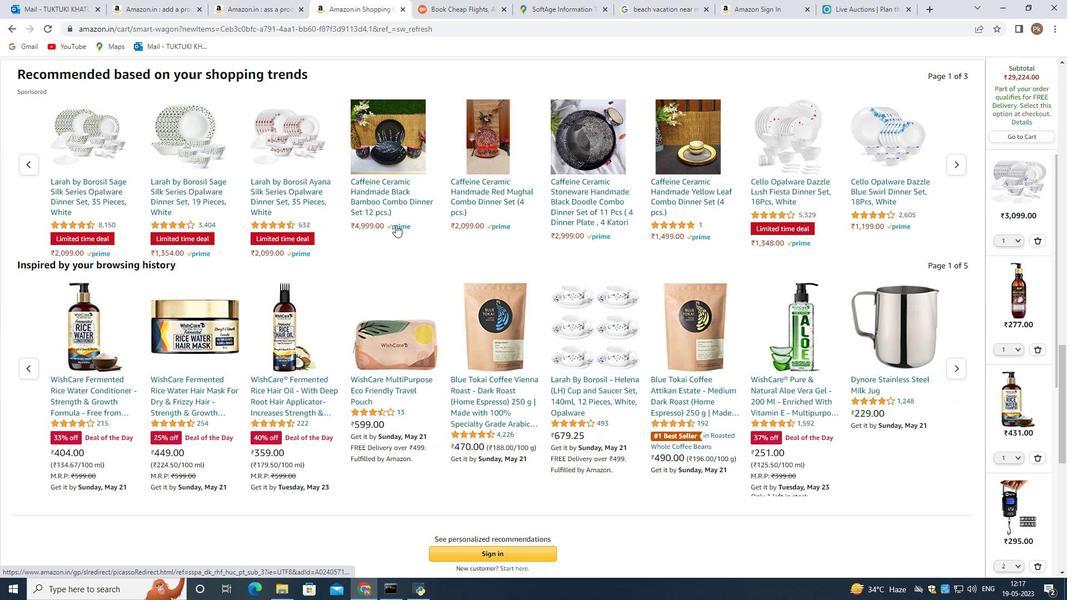 
Action: Mouse scrolled (395, 224) with delta (0, 0)
Screenshot: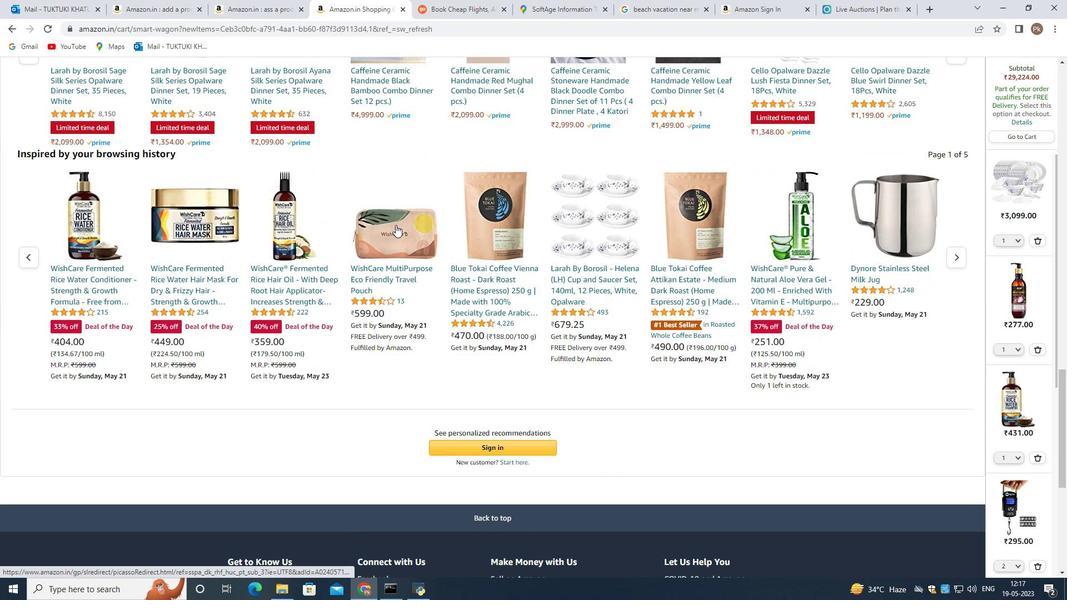
Action: Mouse scrolled (395, 224) with delta (0, 0)
Screenshot: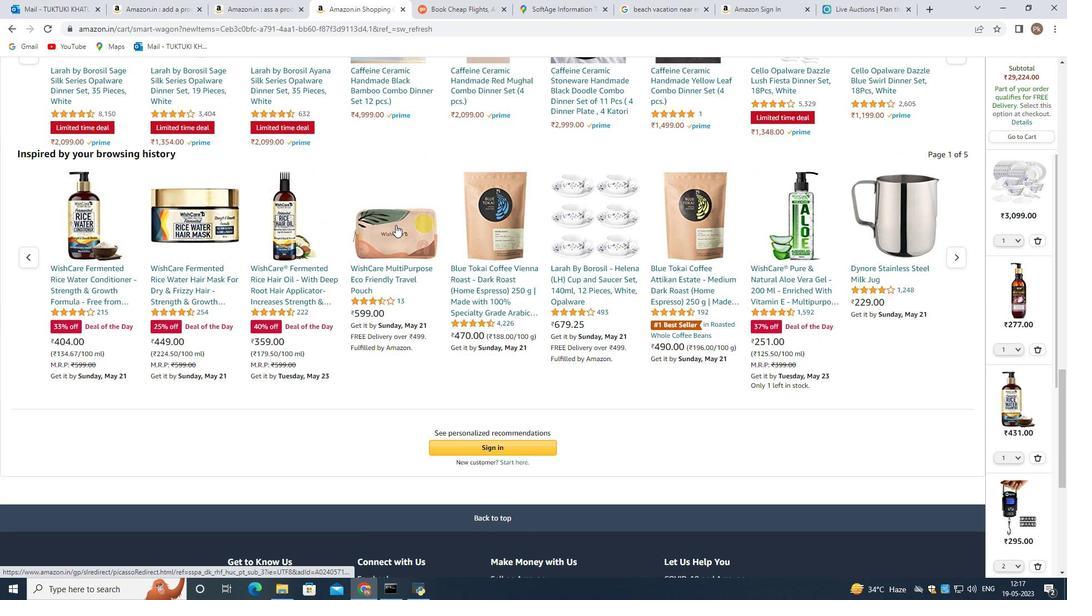 
Action: Mouse scrolled (395, 224) with delta (0, 0)
Screenshot: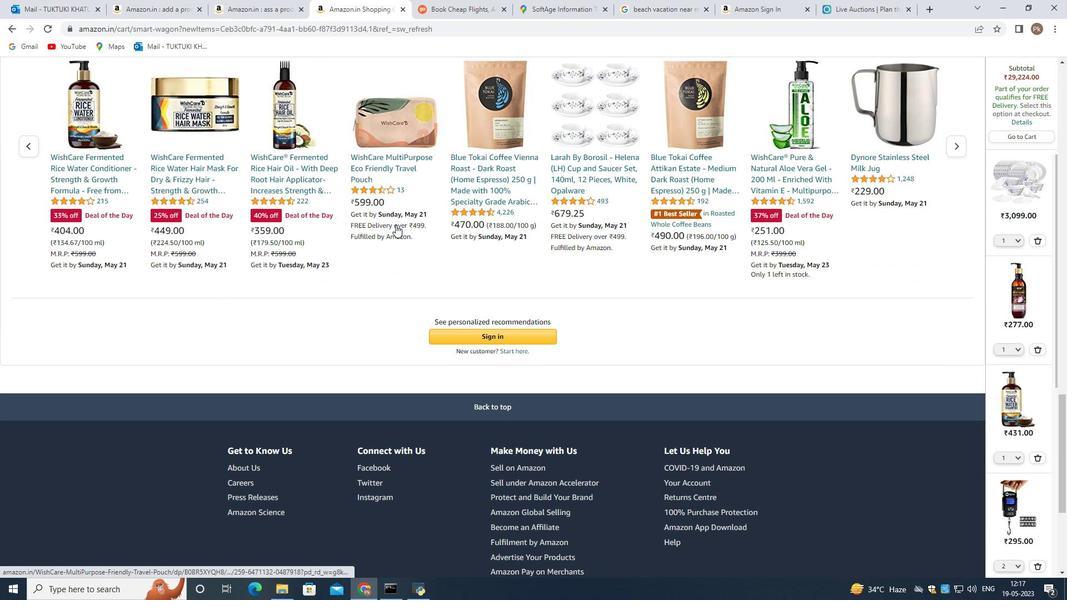 
